 Task: Add Truffle Beef Burgers to the cart.
Action: Mouse moved to (25, 107)
Screenshot: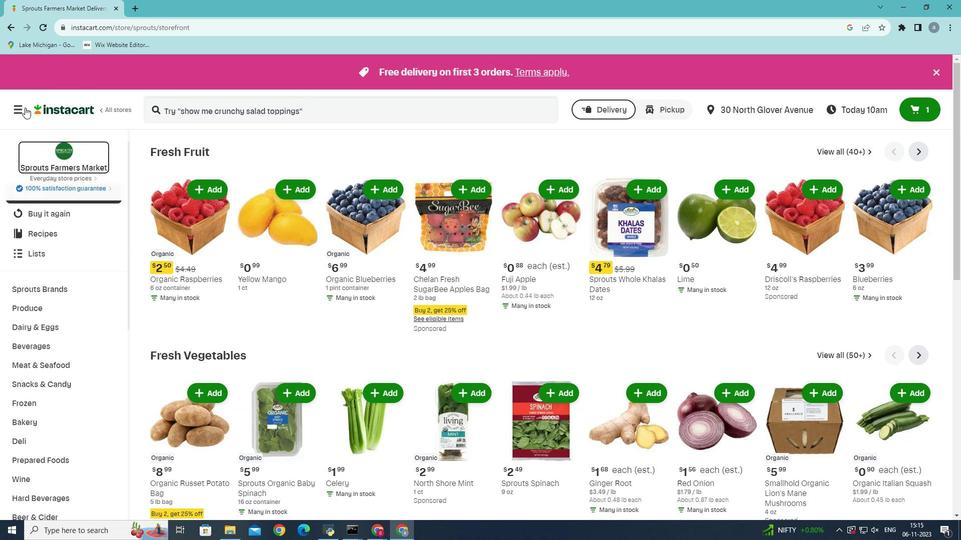 
Action: Mouse pressed left at (25, 107)
Screenshot: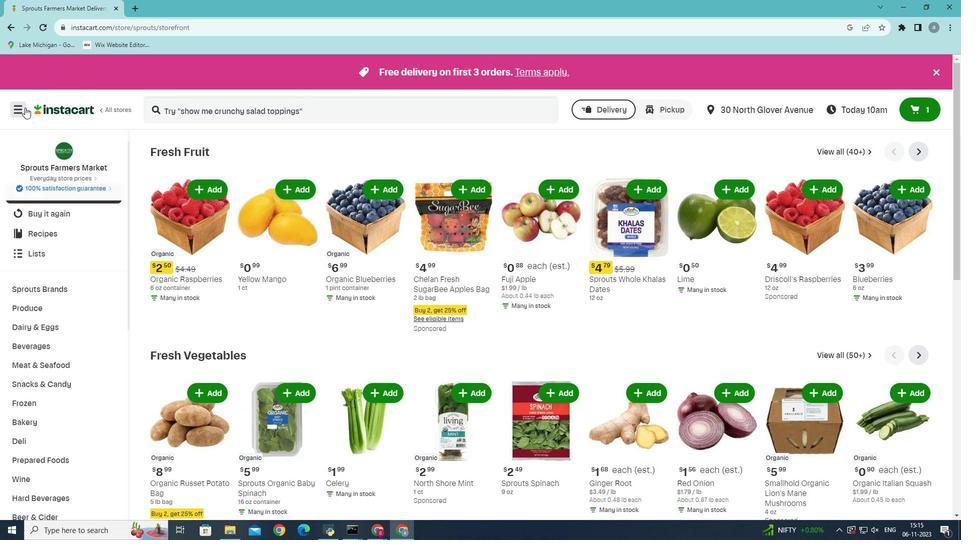 
Action: Mouse moved to (23, 279)
Screenshot: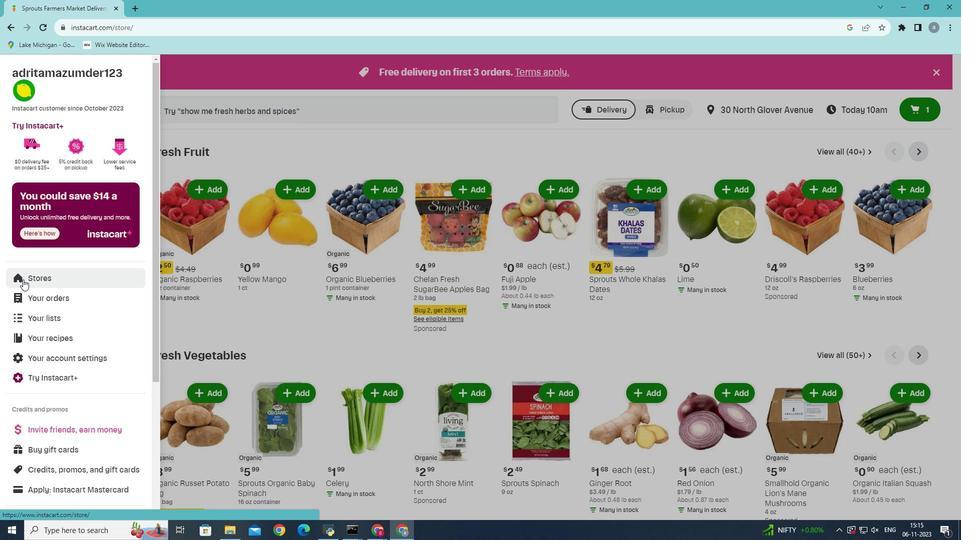
Action: Mouse pressed left at (23, 279)
Screenshot: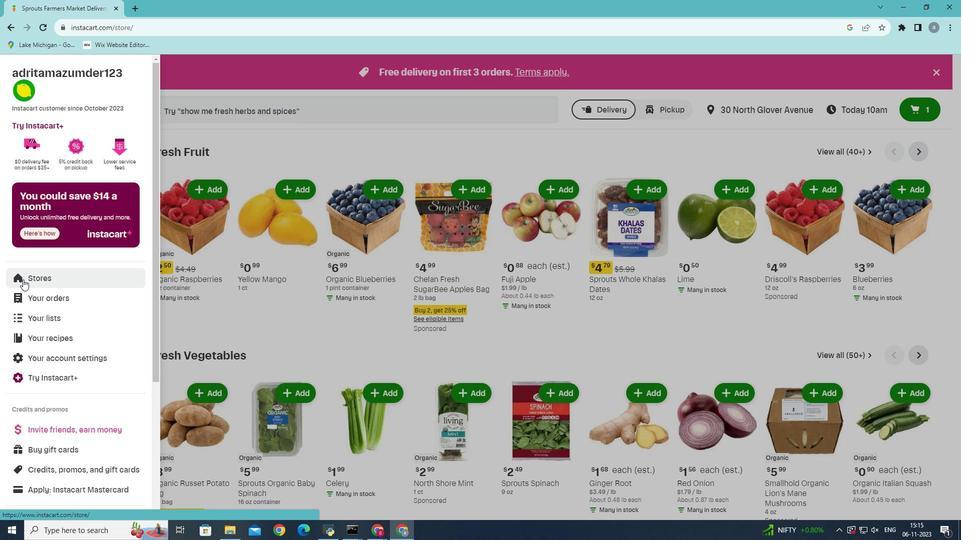 
Action: Mouse moved to (234, 105)
Screenshot: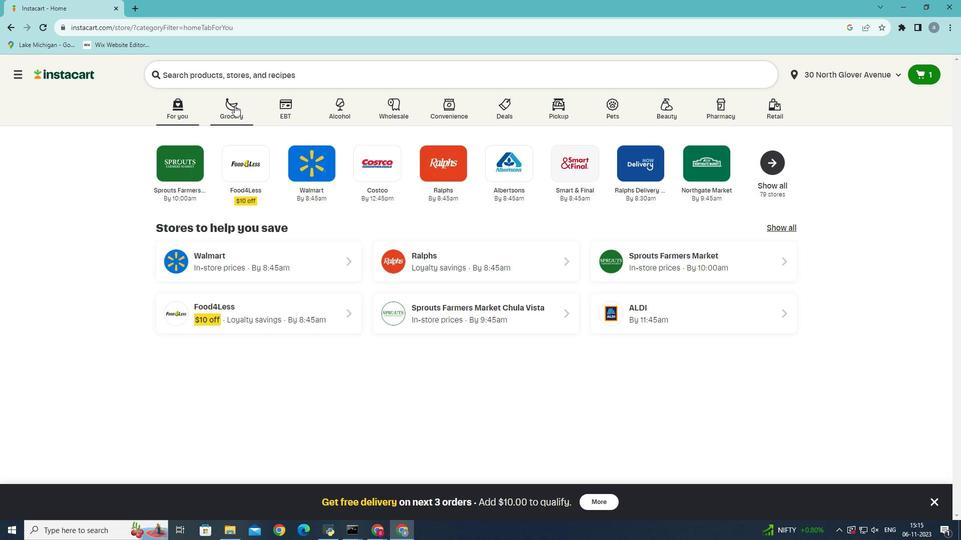 
Action: Mouse pressed left at (234, 105)
Screenshot: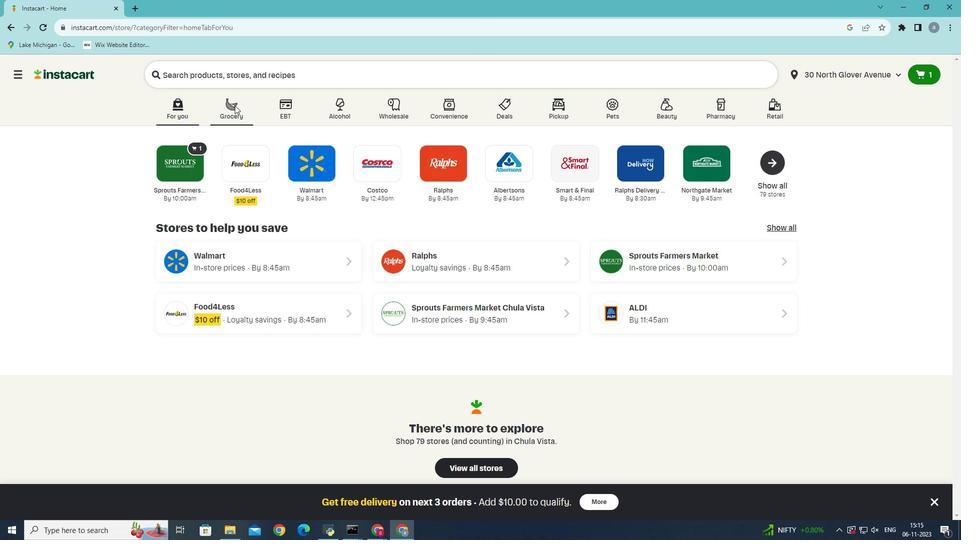 
Action: Mouse moved to (202, 297)
Screenshot: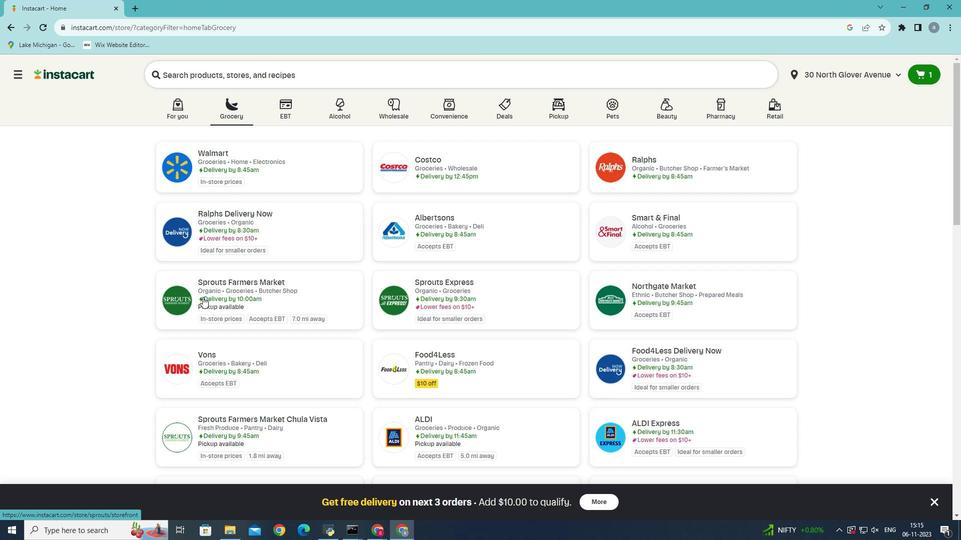 
Action: Mouse pressed left at (202, 297)
Screenshot: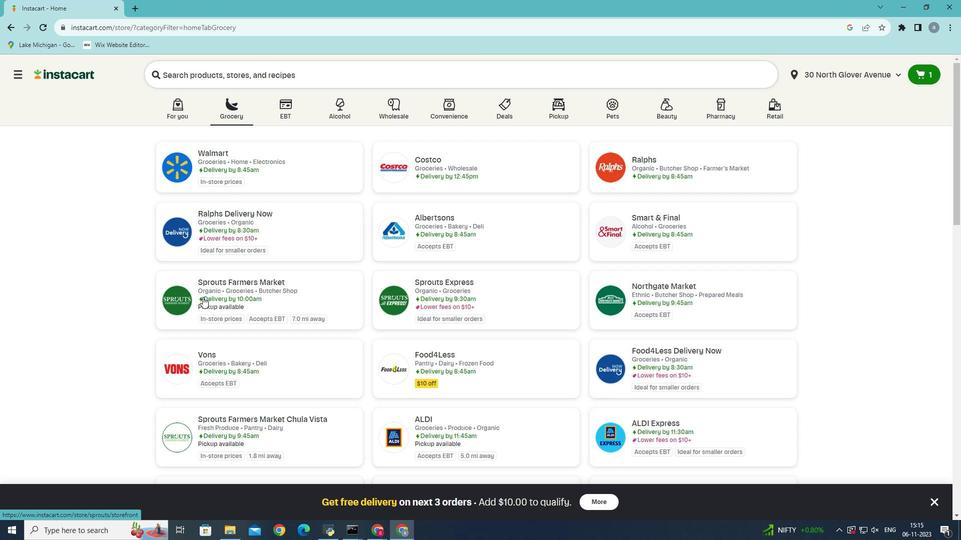 
Action: Mouse moved to (24, 381)
Screenshot: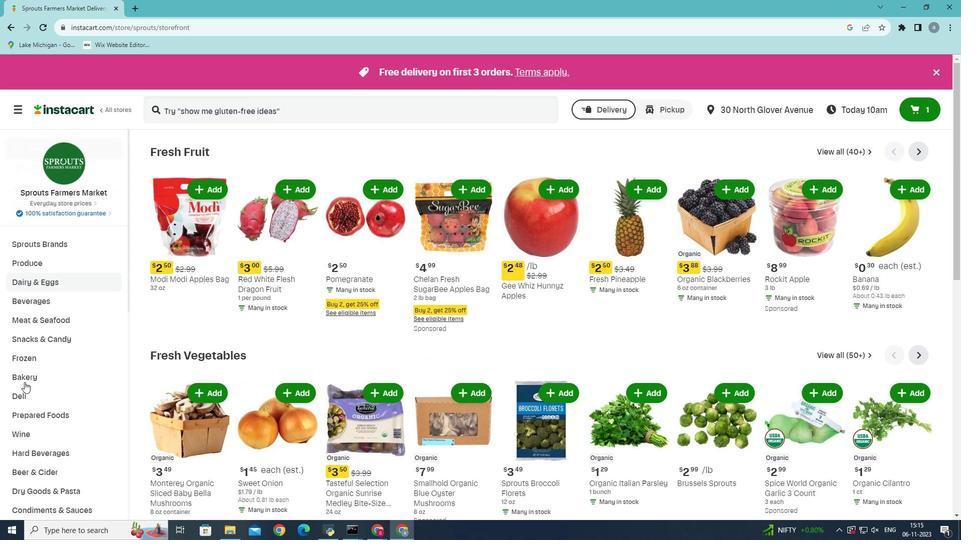 
Action: Mouse scrolled (24, 380) with delta (0, 0)
Screenshot: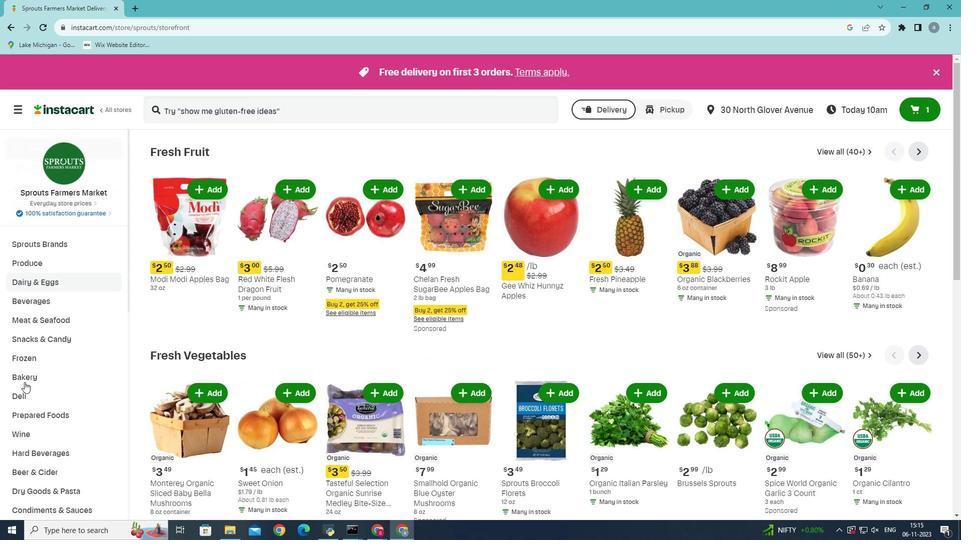 
Action: Mouse moved to (24, 382)
Screenshot: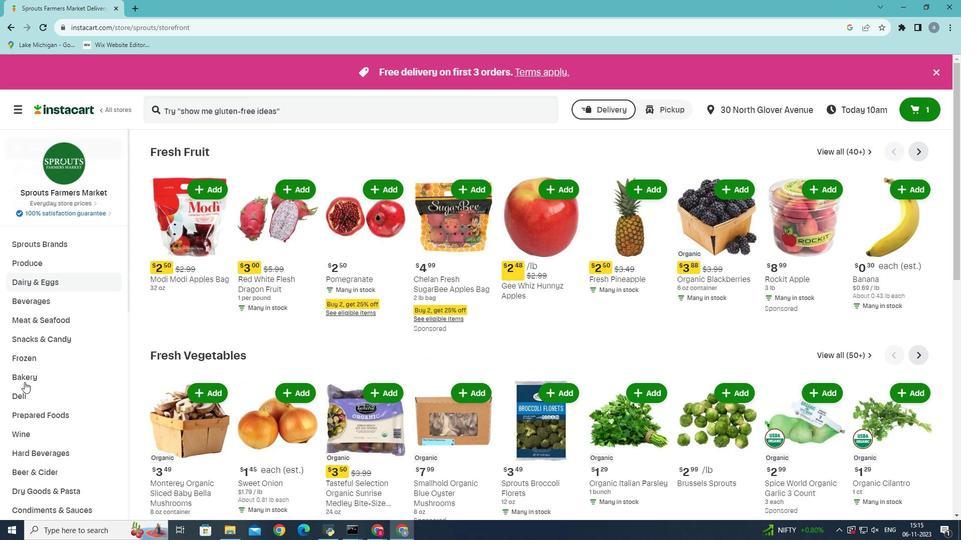 
Action: Mouse scrolled (24, 381) with delta (0, 0)
Screenshot: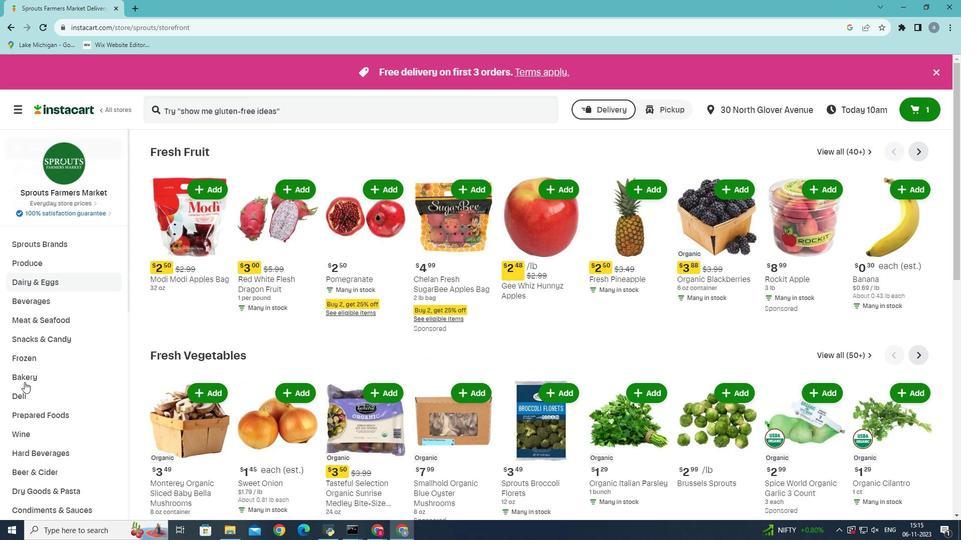 
Action: Mouse scrolled (24, 381) with delta (0, 0)
Screenshot: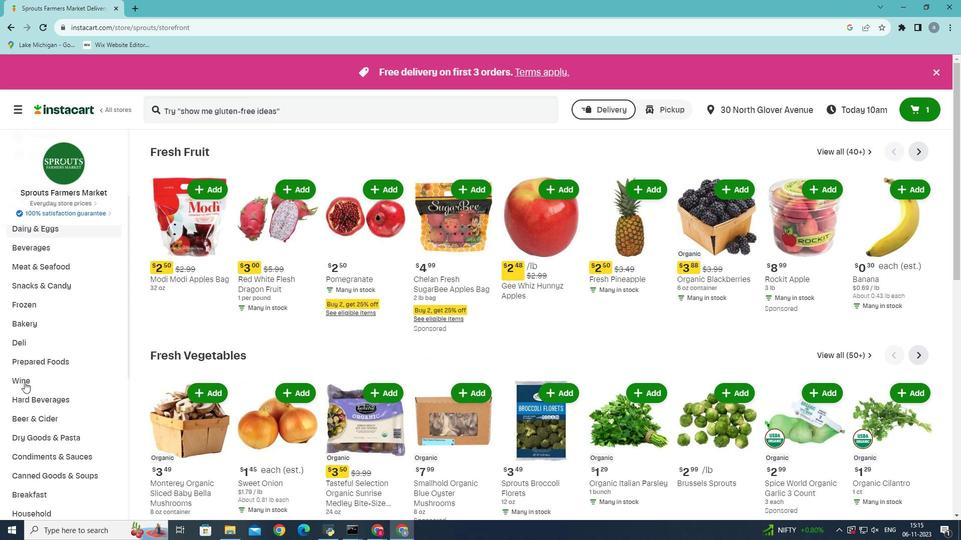 
Action: Mouse moved to (35, 361)
Screenshot: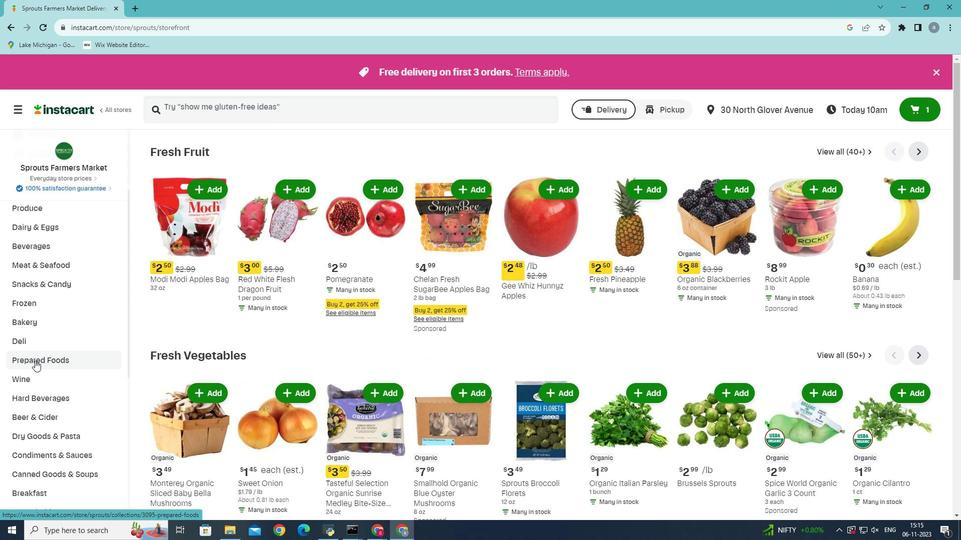 
Action: Mouse pressed left at (35, 361)
Screenshot: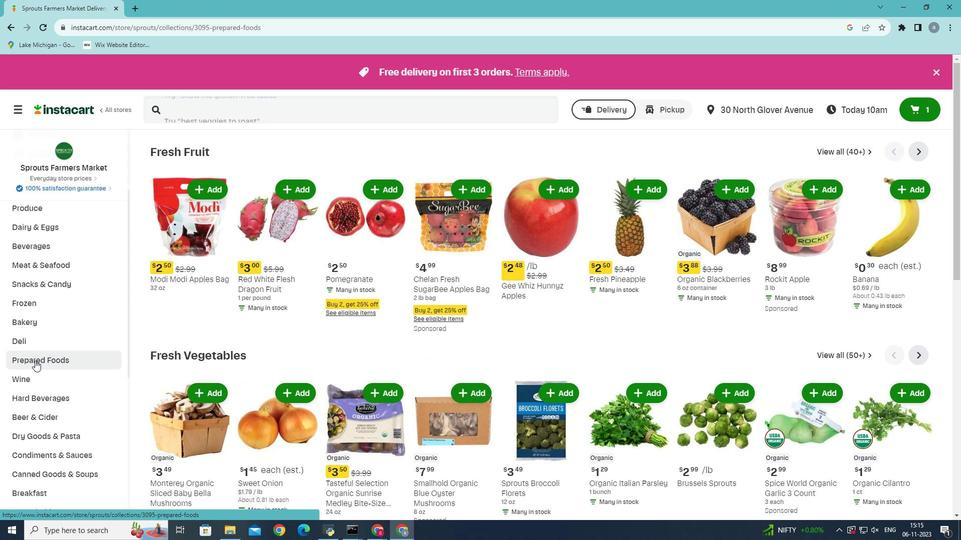 
Action: Mouse moved to (355, 180)
Screenshot: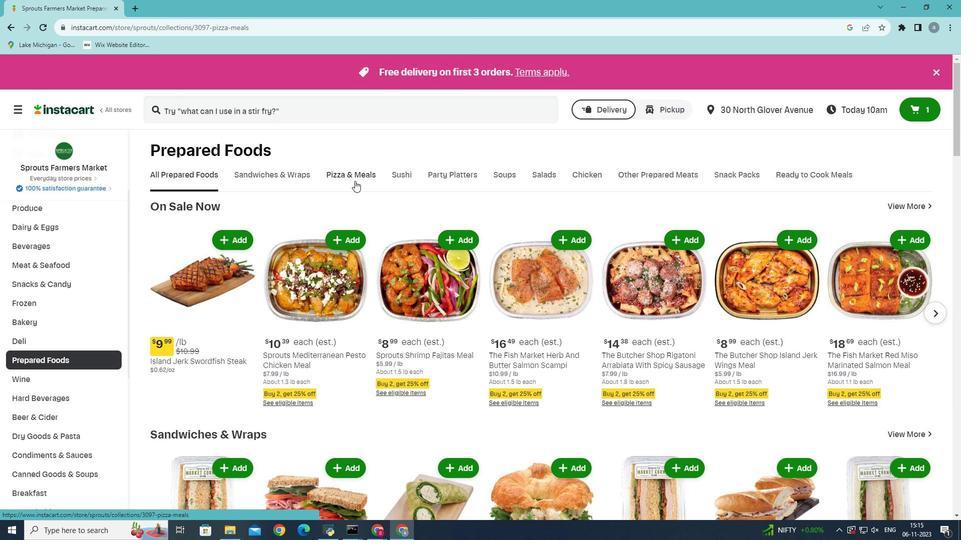 
Action: Mouse pressed left at (355, 180)
Screenshot: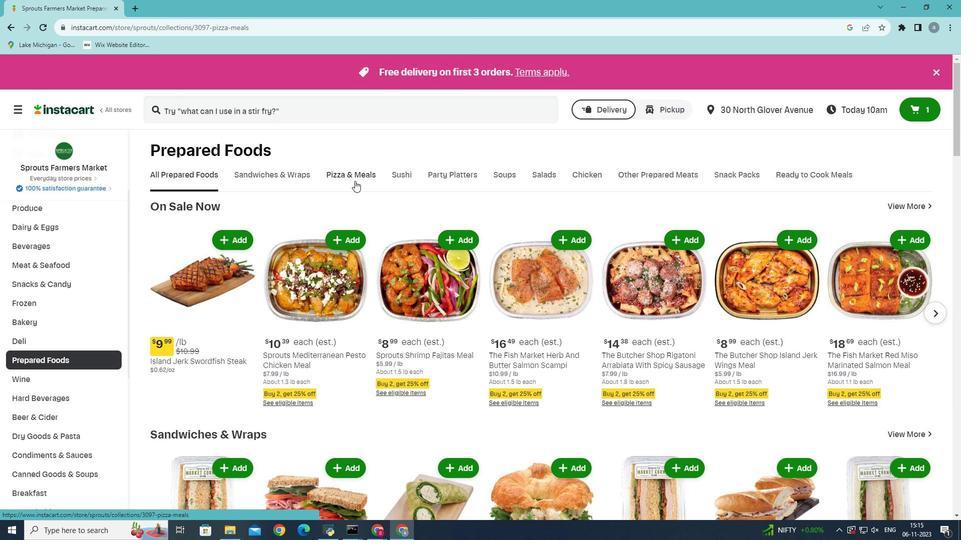 
Action: Mouse moved to (684, 220)
Screenshot: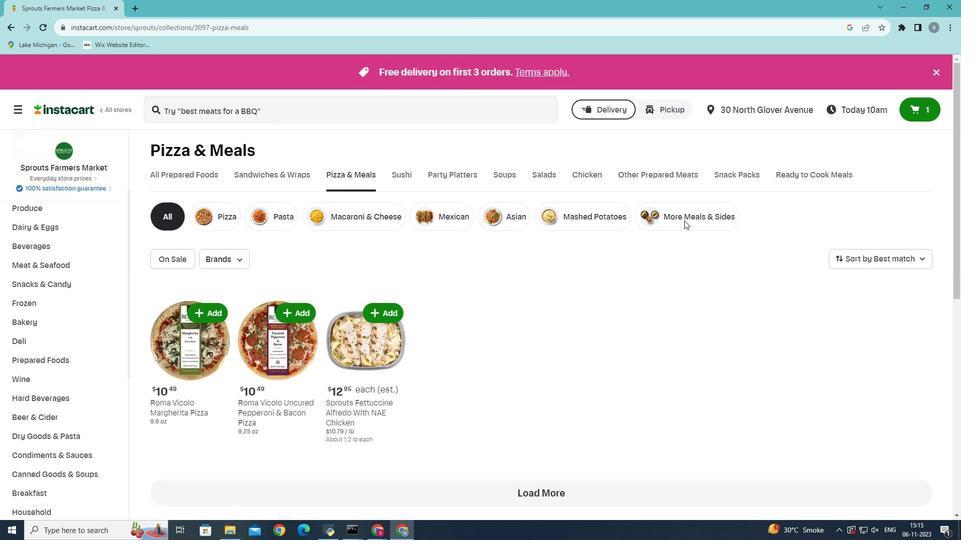 
Action: Mouse pressed left at (684, 220)
Screenshot: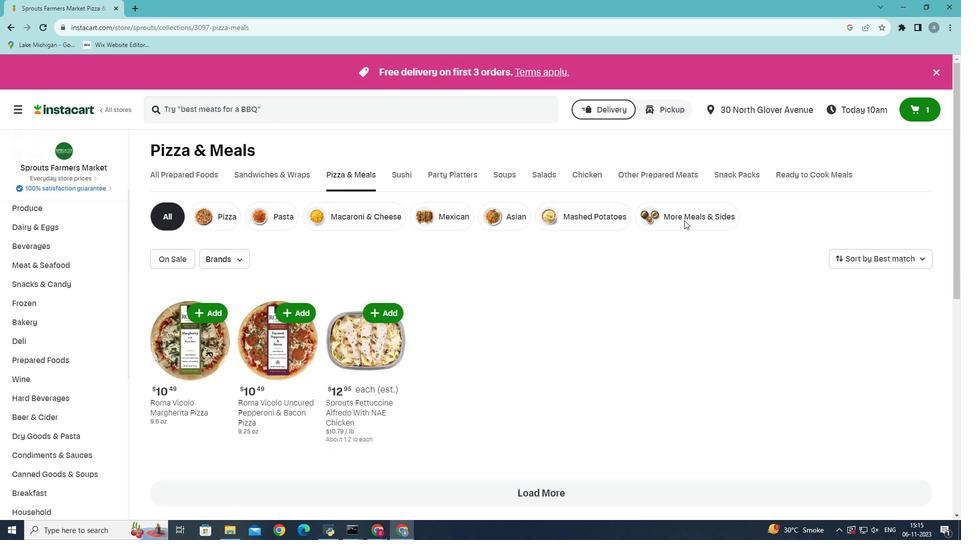 
Action: Mouse moved to (186, 105)
Screenshot: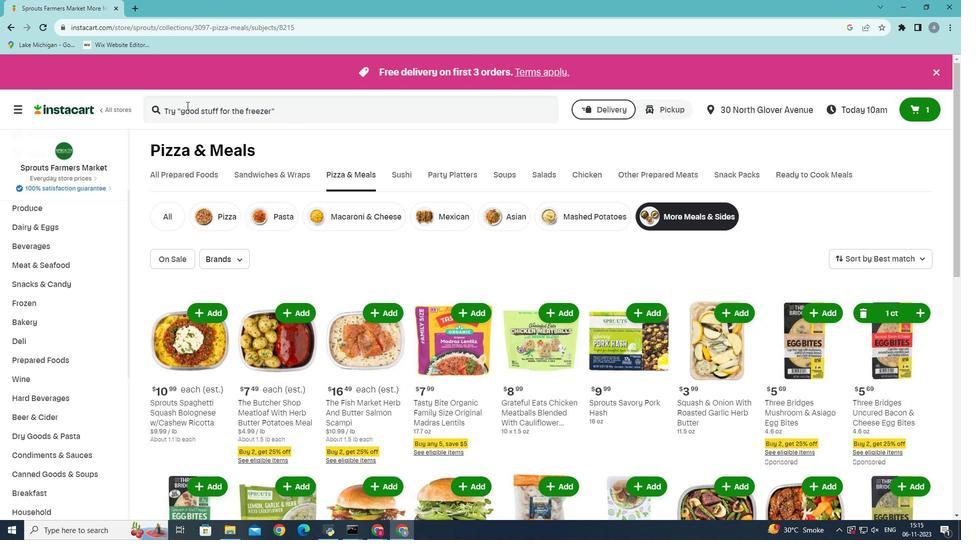 
Action: Mouse pressed left at (186, 105)
Screenshot: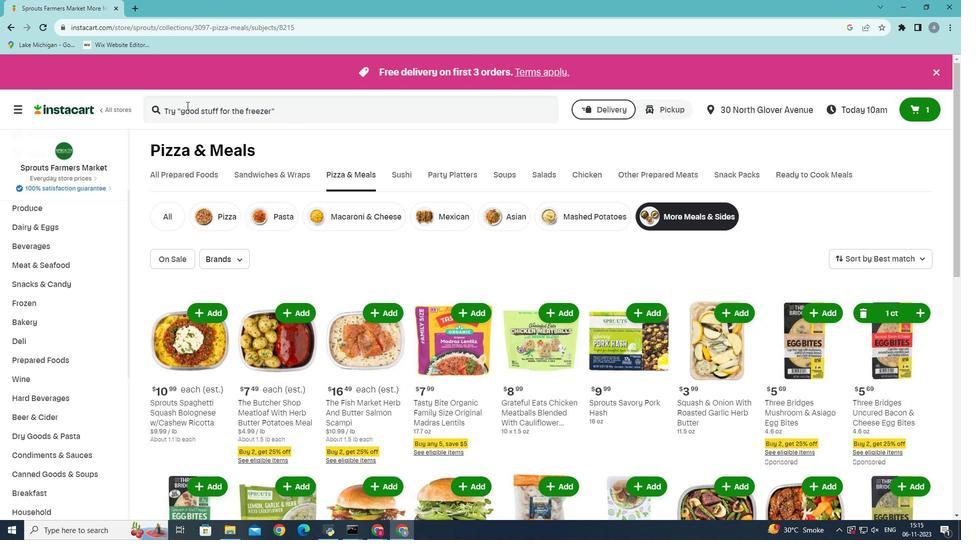 
Action: Mouse moved to (186, 106)
Screenshot: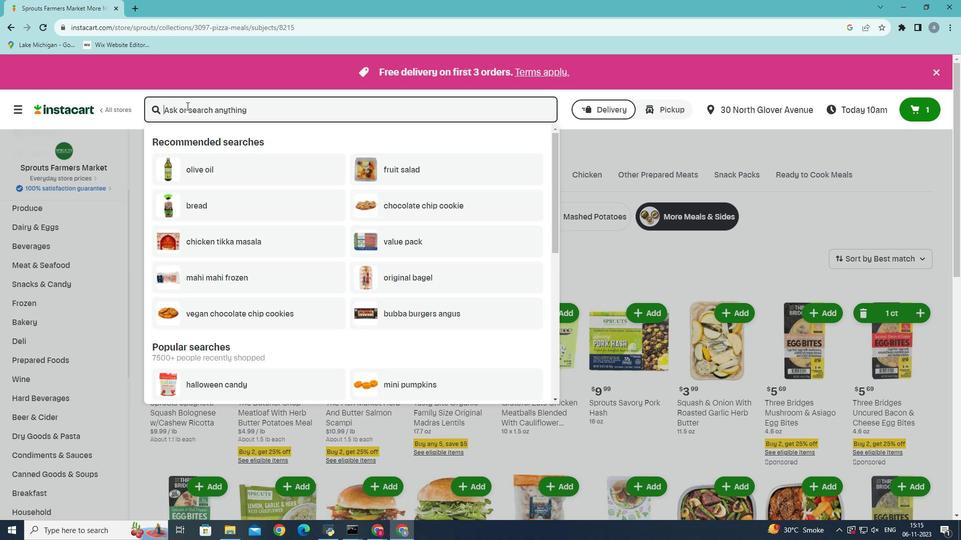 
Action: Key pressed <Key.shift><Key.shift><Key.shift>Truffle<Key.space>beef<Key.space>burger<Key.enter>
Screenshot: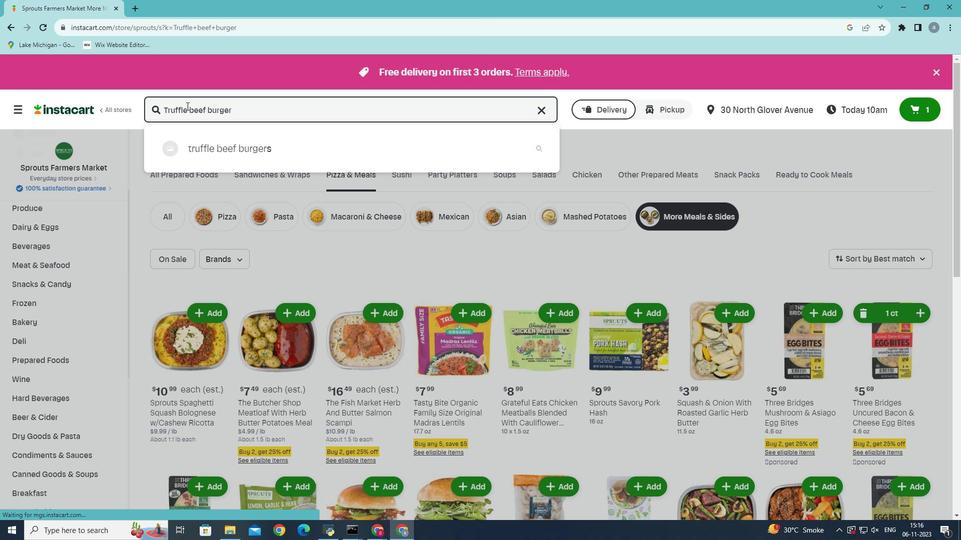 
Action: Mouse moved to (597, 209)
Screenshot: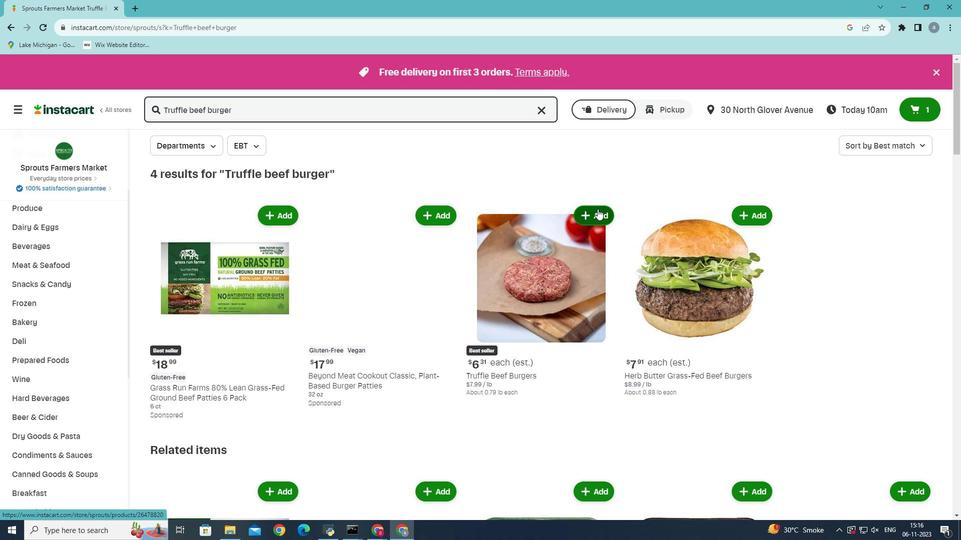 
Action: Mouse pressed left at (597, 209)
Screenshot: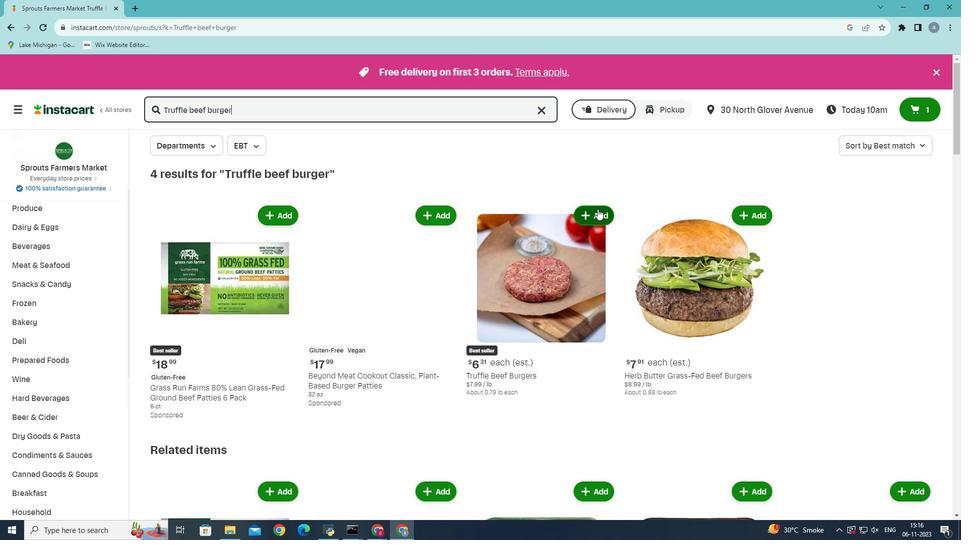 
